 Task: In the Company brooklynmuseum.org, Add note: 'Create a task to update CRM data hygiene.'. Mark checkbox to create task to follow up ': In 2 business days '. Create task, with  description: Schedule Webinar, Add due date: In 2 Business Days; Add reminder: 1 hour before. Set Priority Medium and add note: Follow up with the client regarding their recent inquiry. Logged in from softage.4@softage.net
Action: Mouse moved to (78, 46)
Screenshot: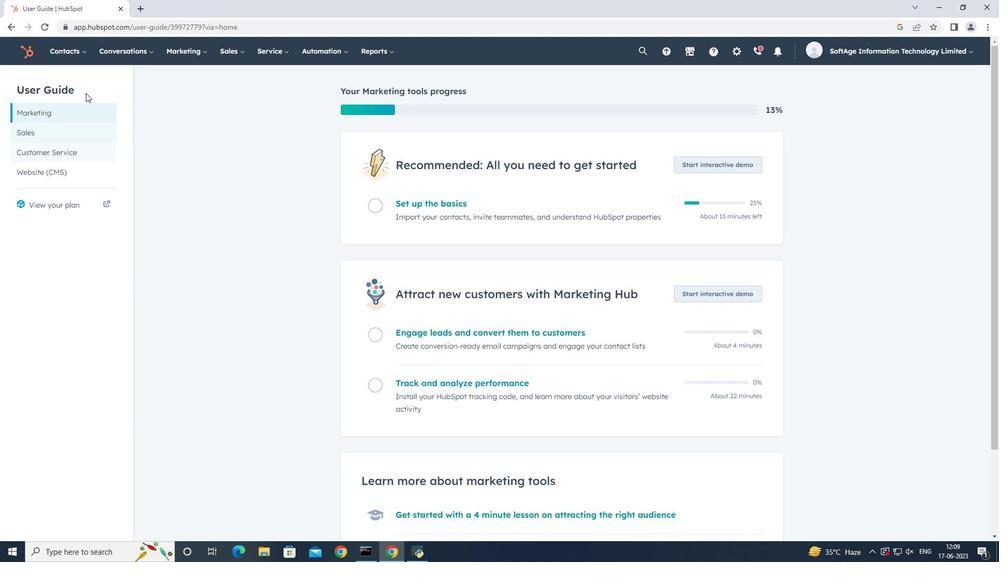 
Action: Mouse pressed left at (78, 46)
Screenshot: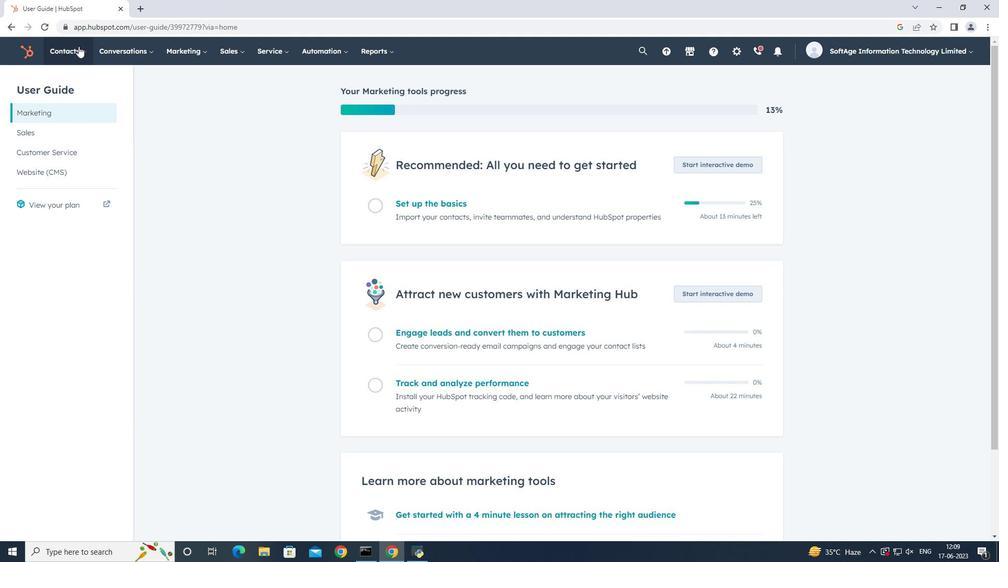 
Action: Mouse moved to (81, 105)
Screenshot: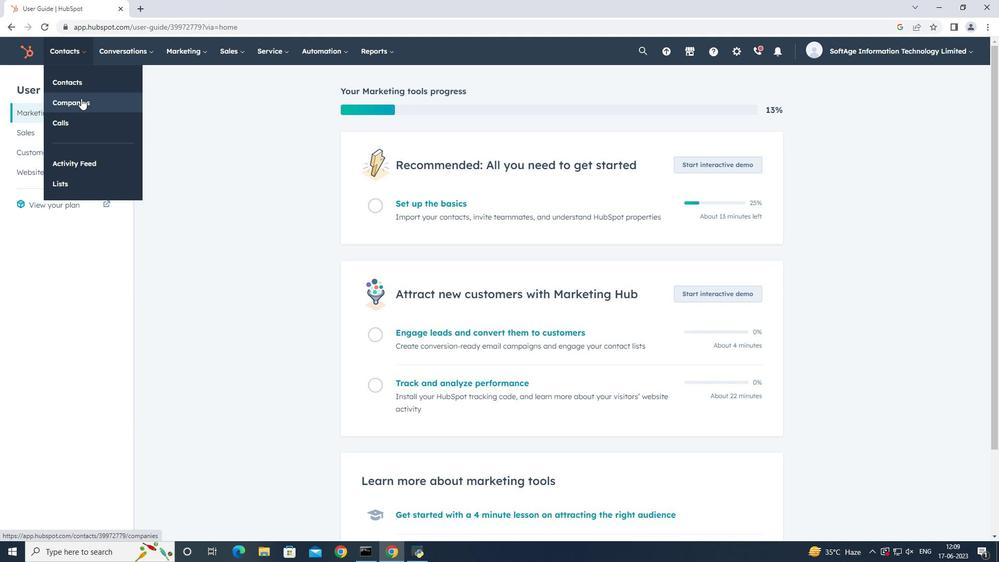 
Action: Mouse pressed left at (81, 105)
Screenshot: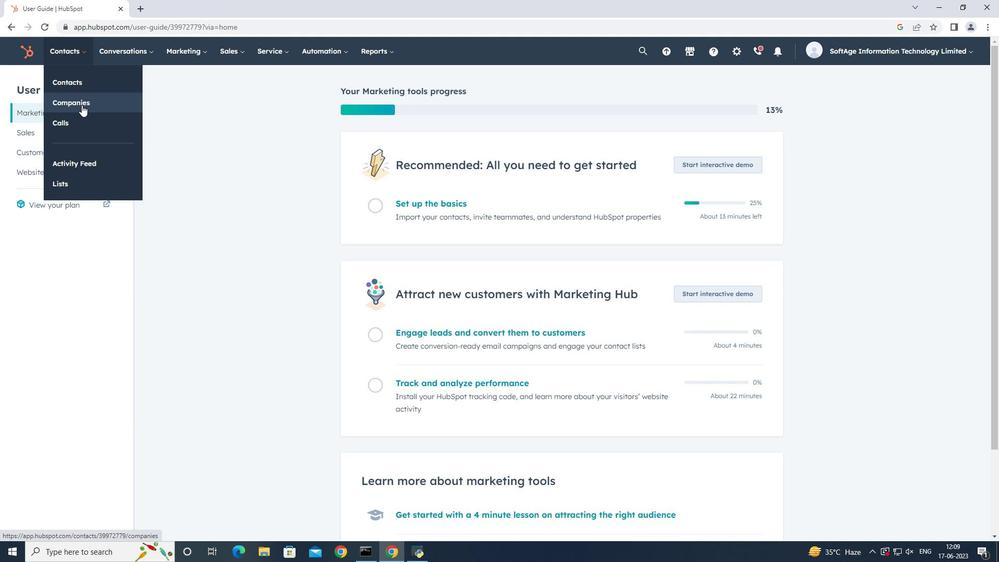
Action: Mouse moved to (100, 169)
Screenshot: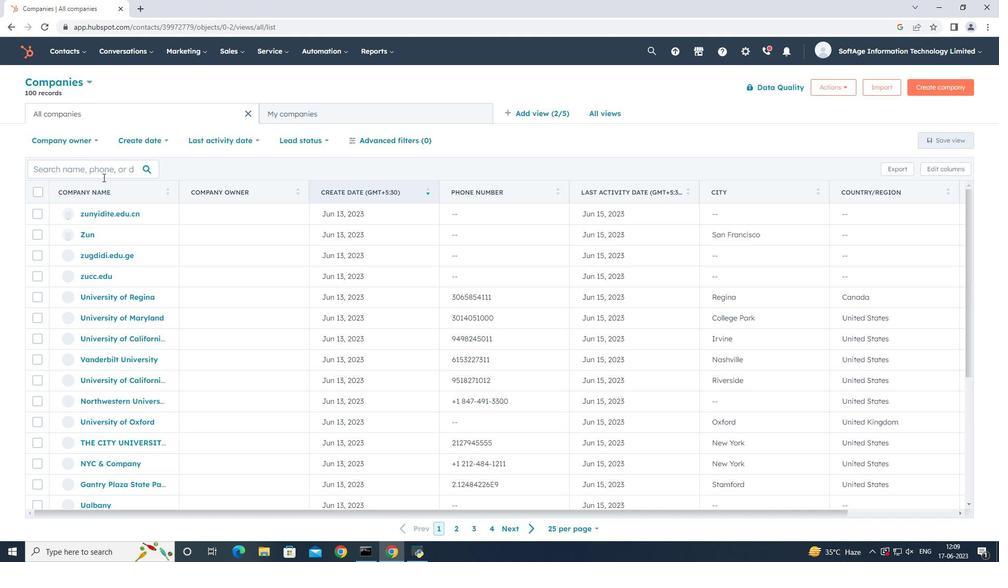 
Action: Mouse pressed left at (100, 169)
Screenshot: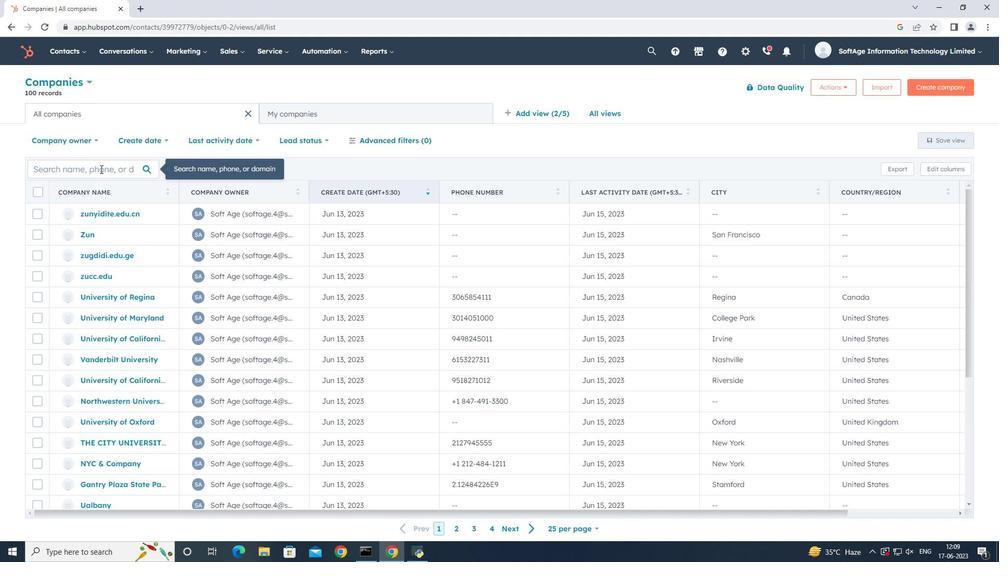 
Action: Key pressed brooklynmus
Screenshot: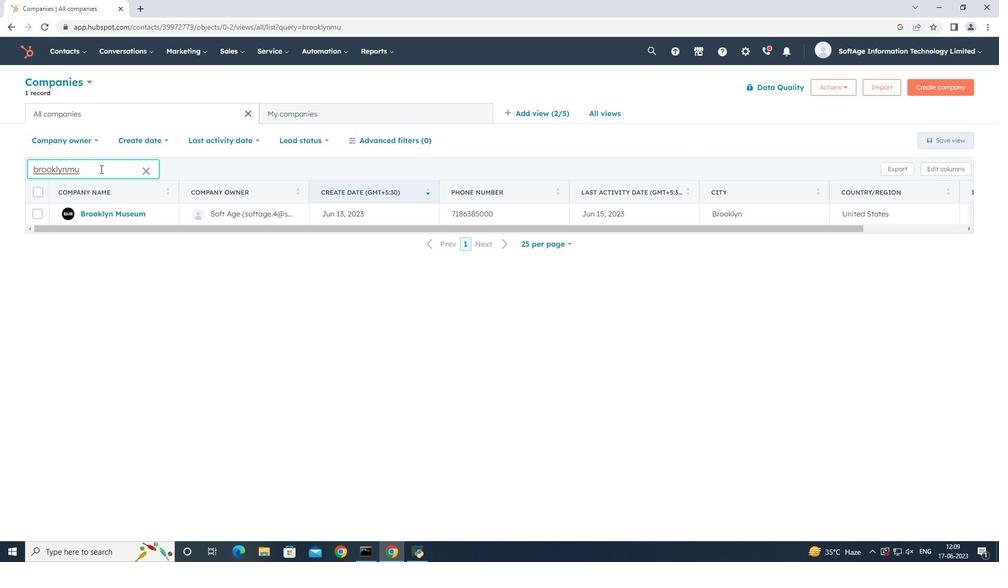 
Action: Mouse moved to (105, 217)
Screenshot: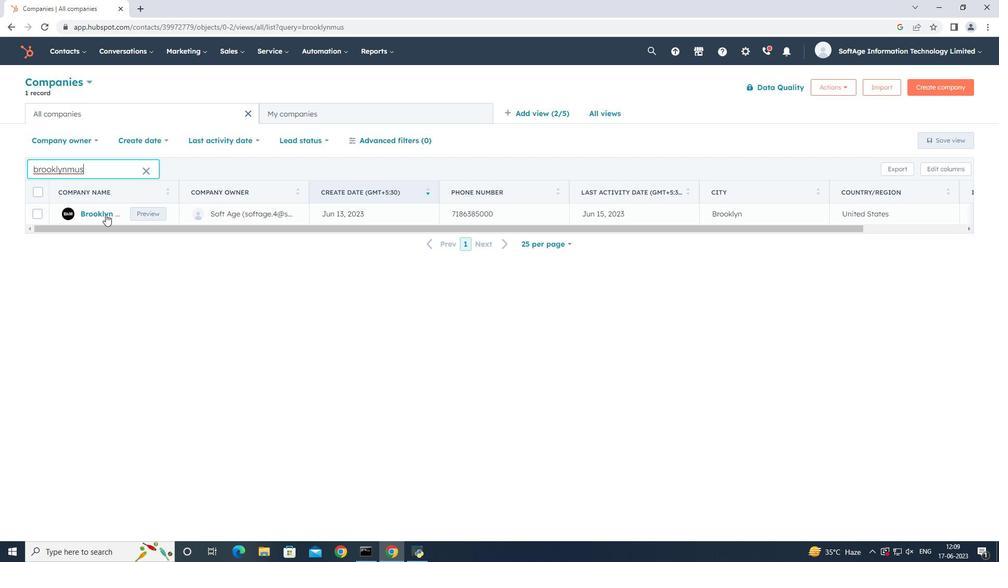
Action: Mouse pressed left at (105, 217)
Screenshot: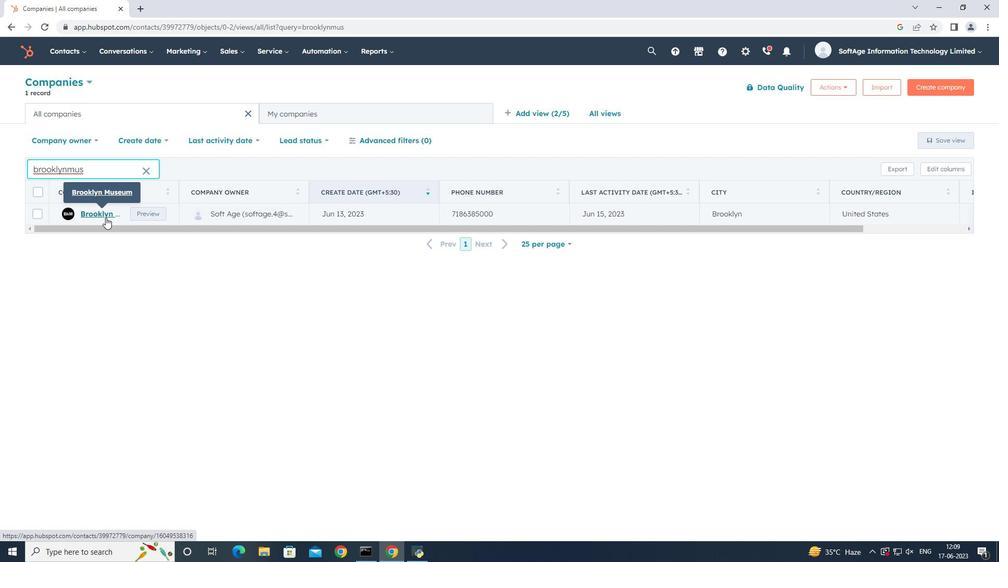 
Action: Mouse moved to (30, 170)
Screenshot: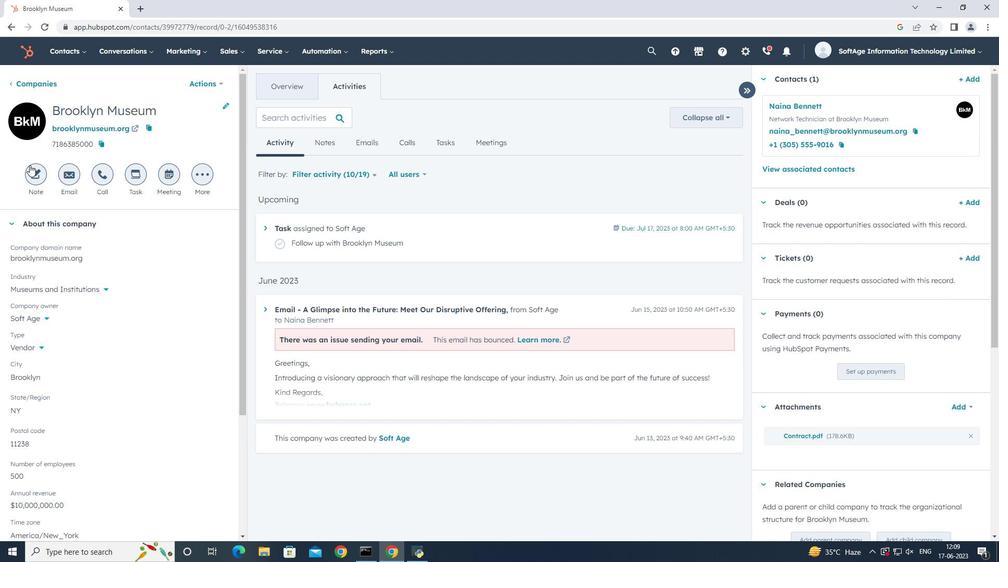 
Action: Mouse pressed left at (30, 170)
Screenshot: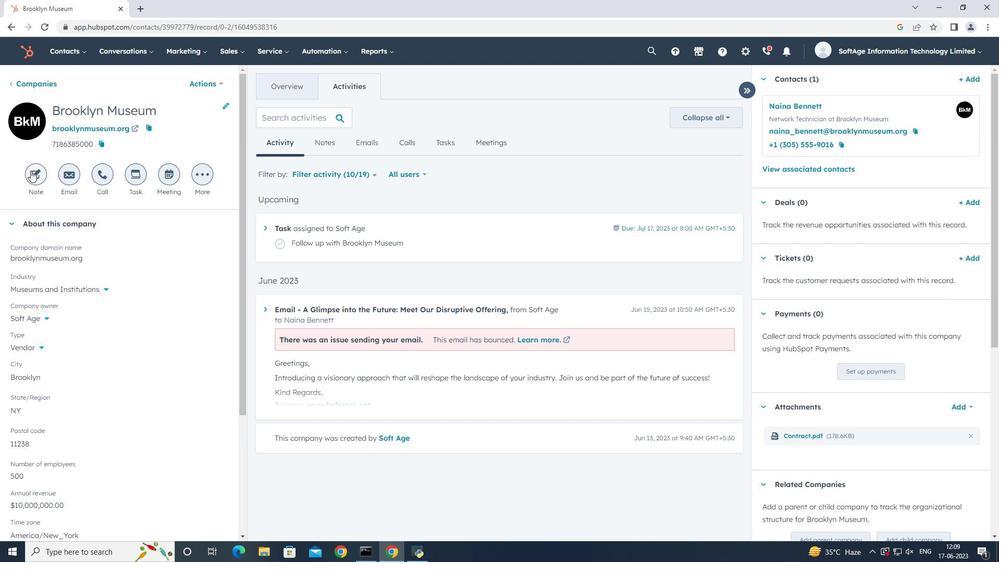 
Action: Mouse moved to (549, 272)
Screenshot: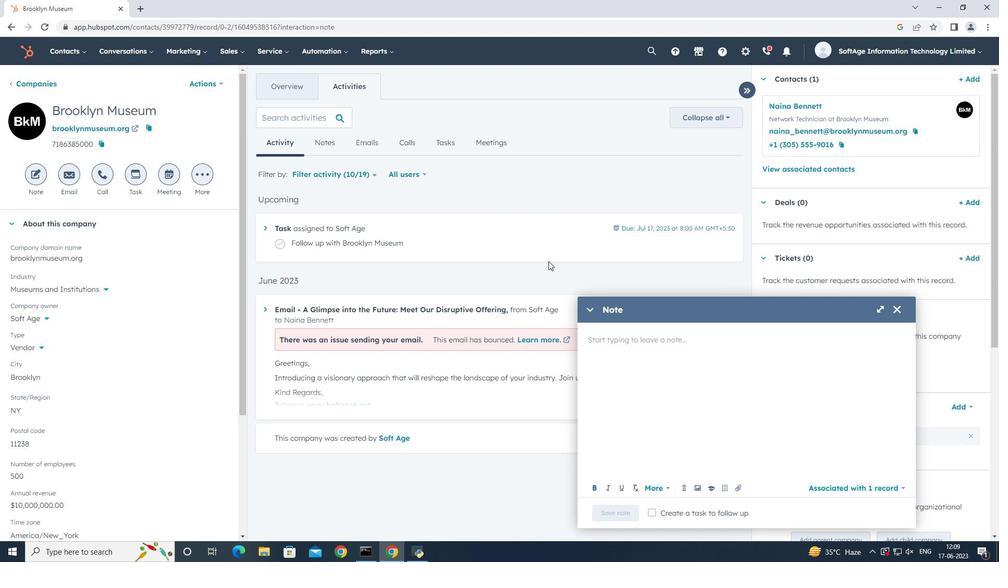 
Action: Key pressed <Key.shift>Create<Key.space>a<Key.space>task<Key.space>to<Key.space>update<Key.space><Key.shift>CRM<Key.space>data<Key.space>hygiene.
Screenshot: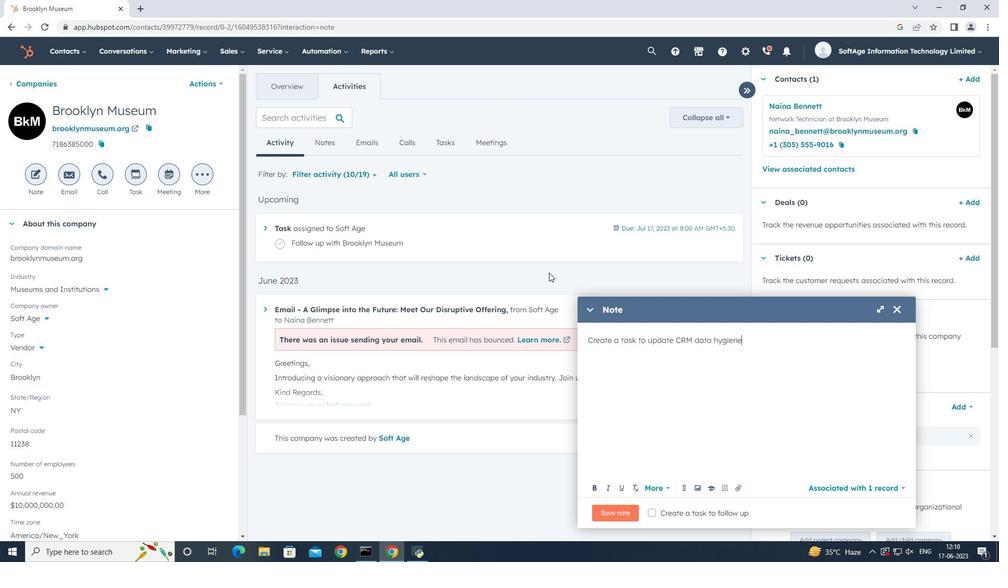 
Action: Mouse moved to (689, 512)
Screenshot: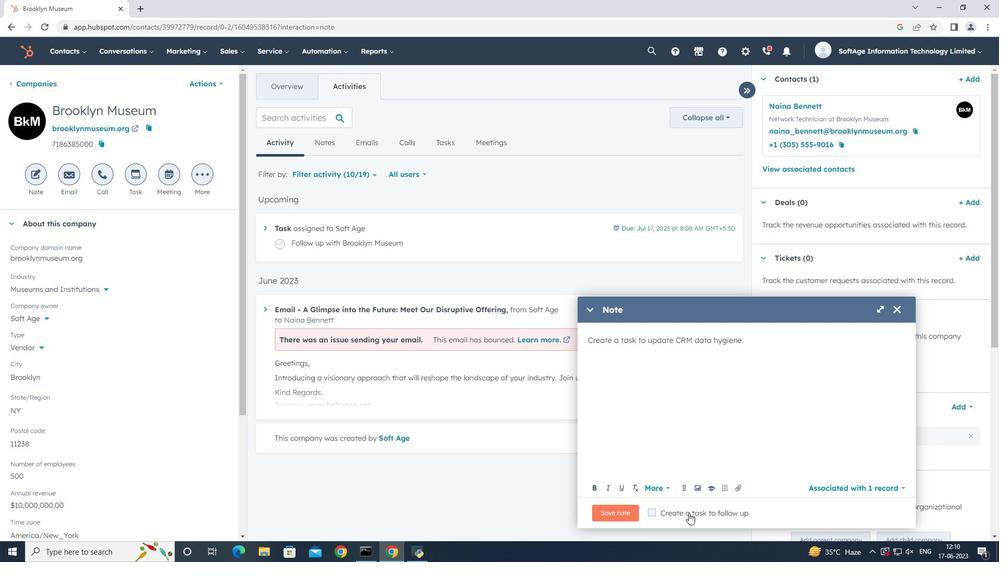 
Action: Mouse pressed left at (689, 512)
Screenshot: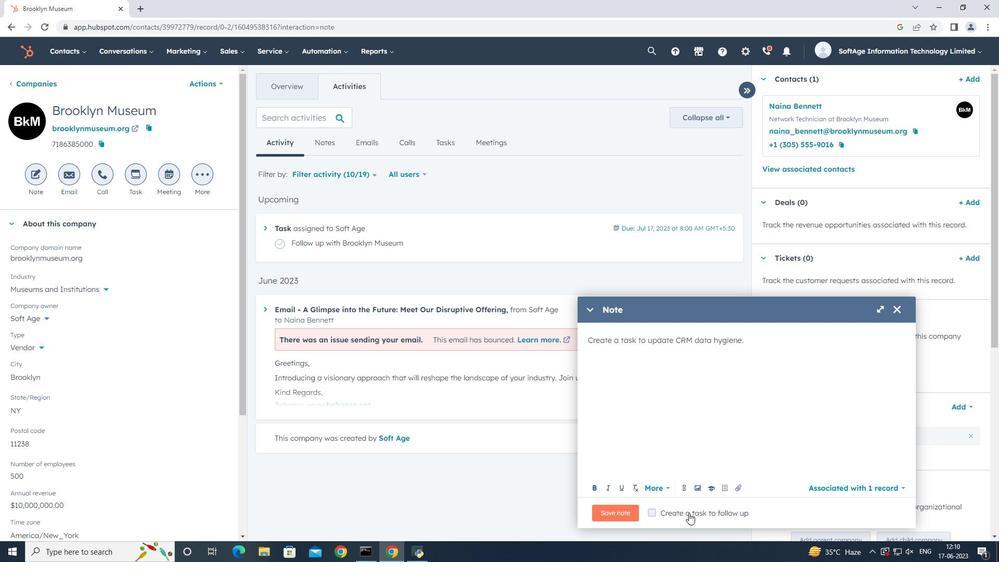 
Action: Mouse moved to (771, 514)
Screenshot: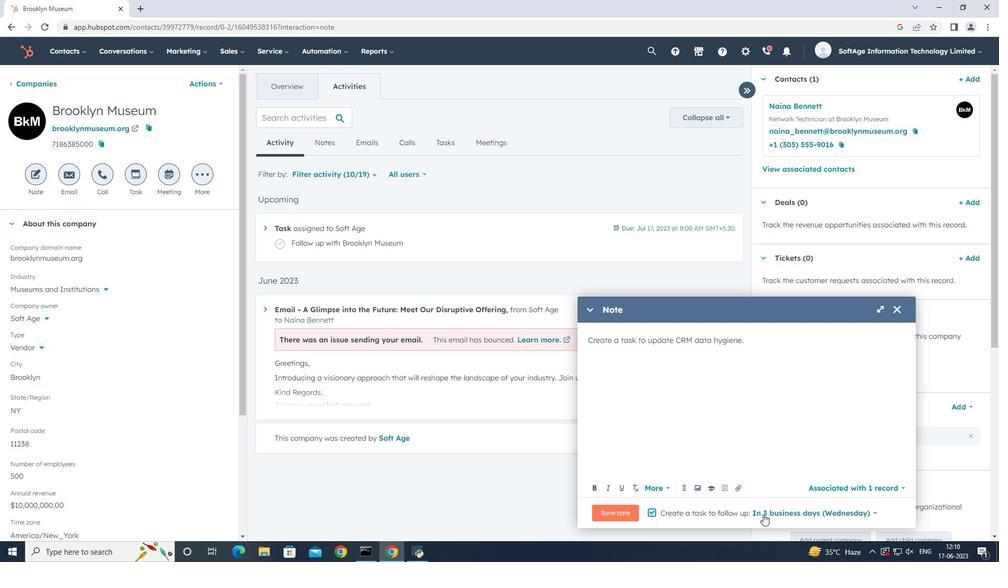 
Action: Mouse pressed left at (771, 514)
Screenshot: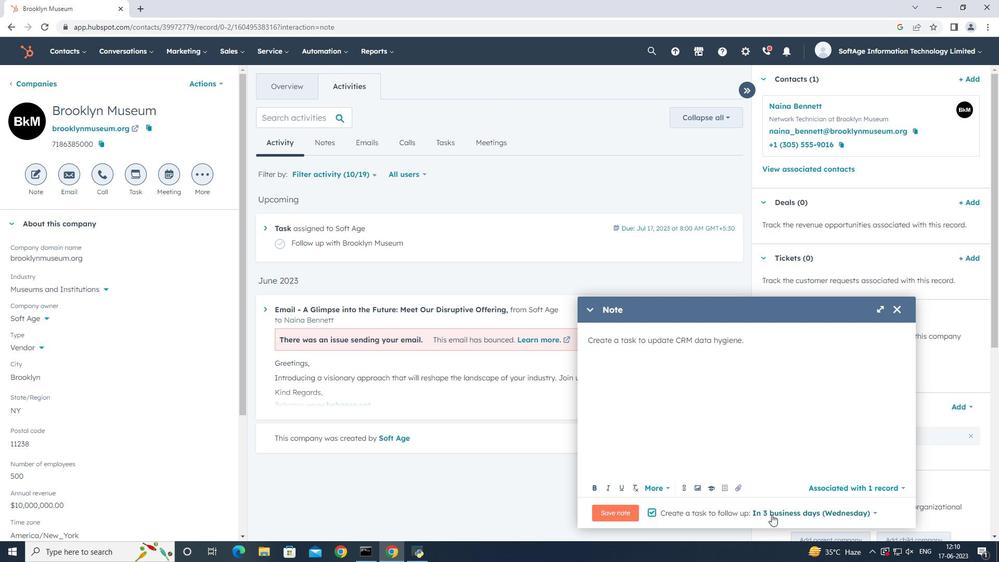 
Action: Mouse moved to (794, 395)
Screenshot: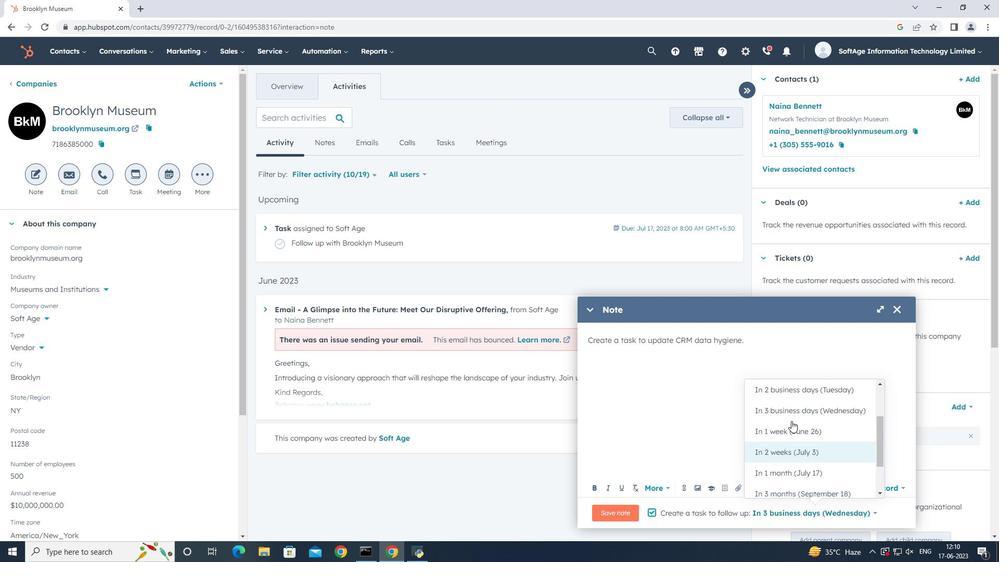 
Action: Mouse pressed left at (794, 395)
Screenshot: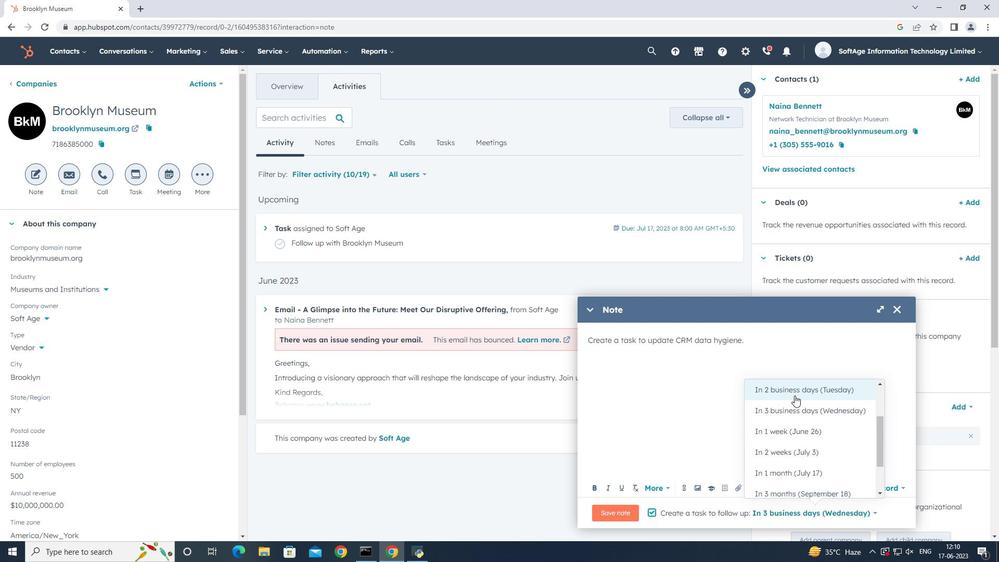 
Action: Mouse moved to (612, 511)
Screenshot: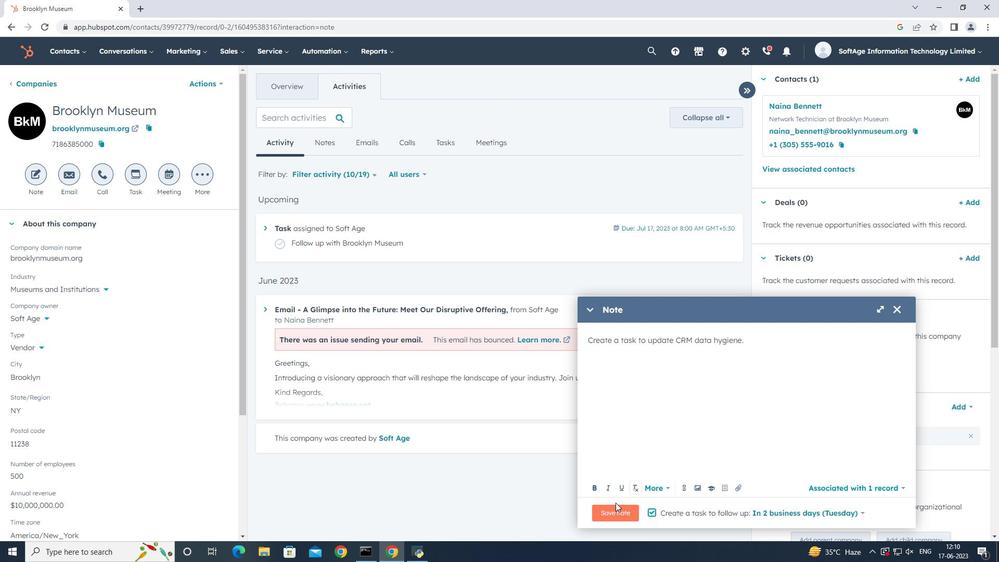 
Action: Mouse pressed left at (612, 511)
Screenshot: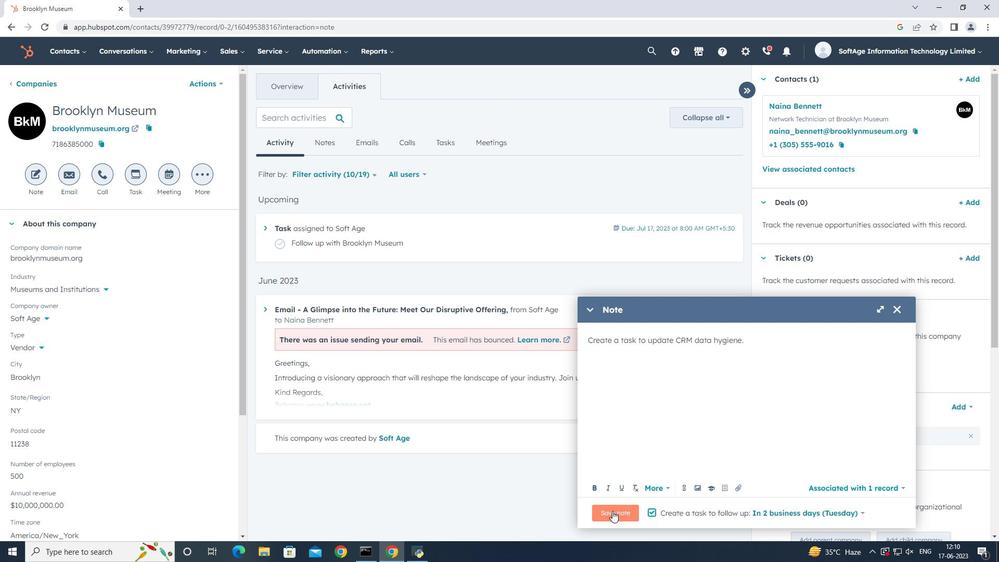 
Action: Mouse moved to (131, 173)
Screenshot: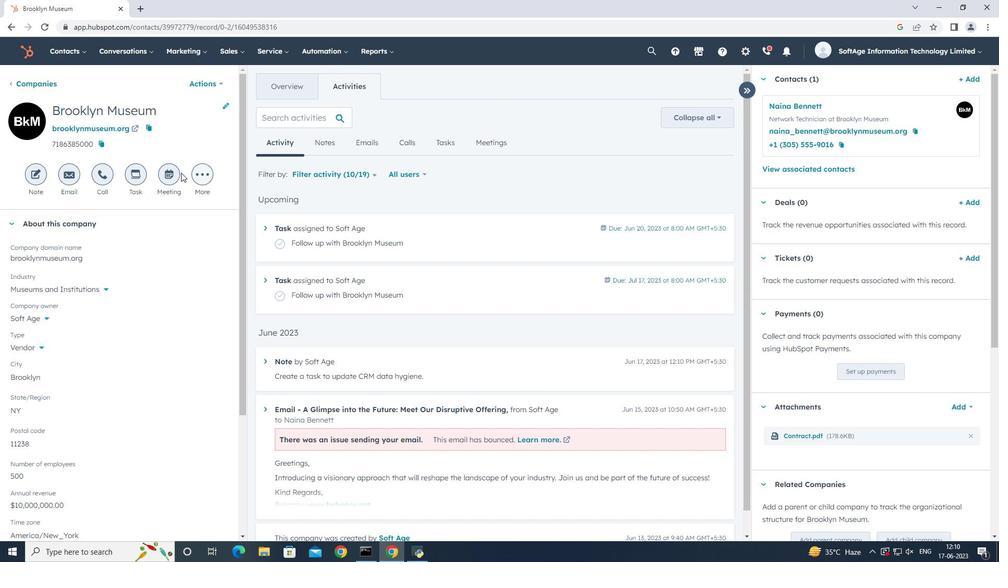 
Action: Mouse pressed left at (131, 173)
Screenshot: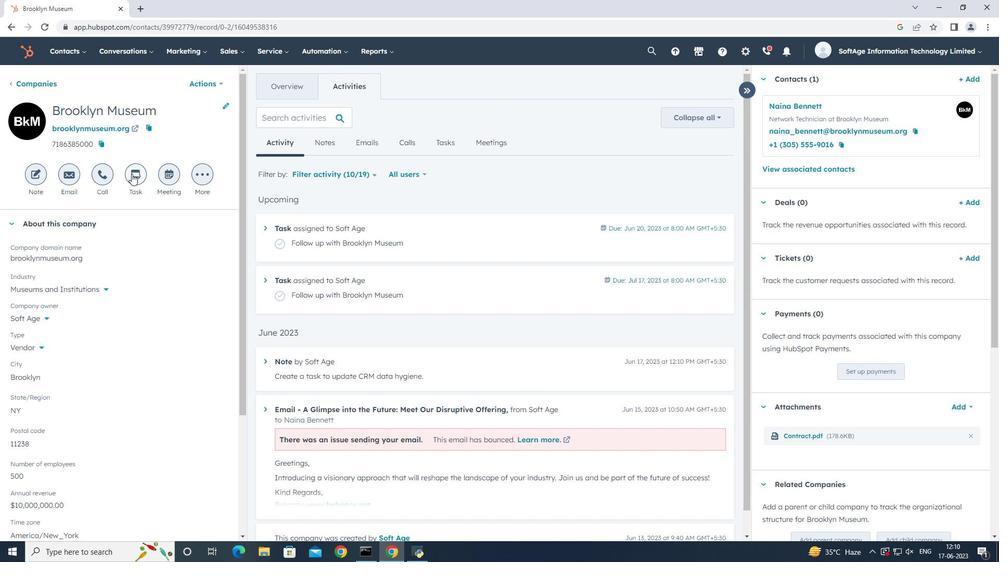 
Action: Mouse moved to (493, 308)
Screenshot: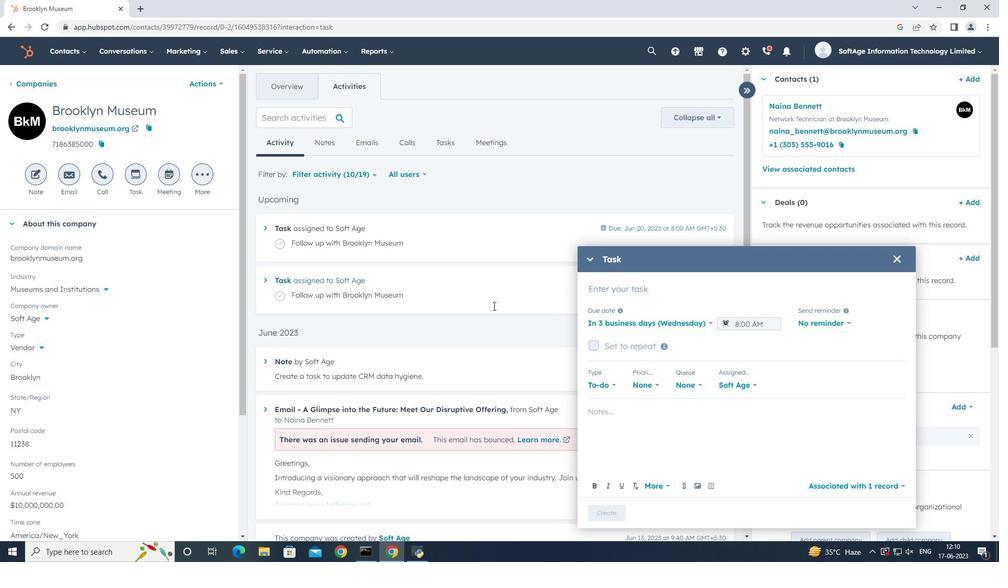 
Action: Key pressed <Key.shift>Schedule<Key.space><Key.shift>Webinar,
Screenshot: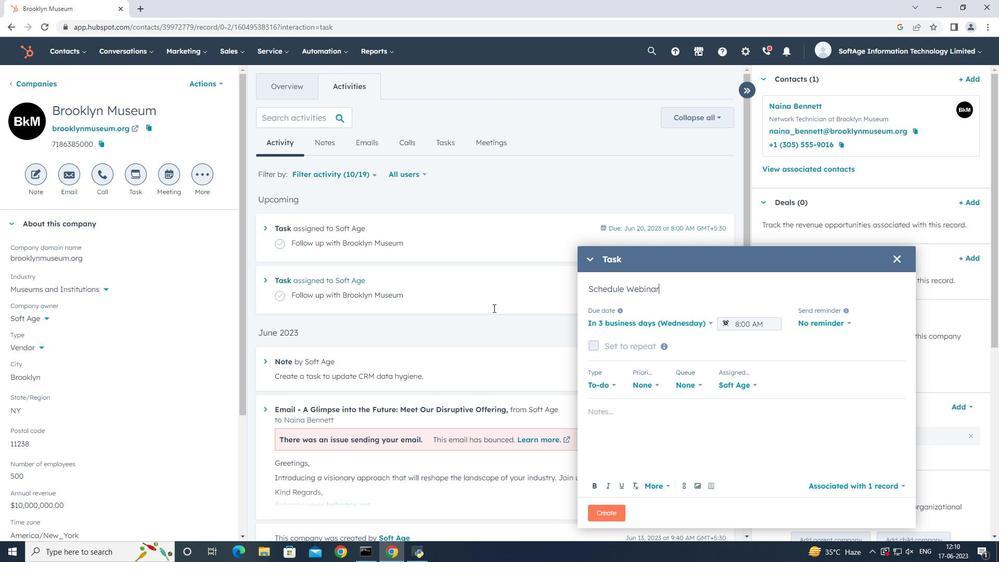 
Action: Mouse moved to (662, 327)
Screenshot: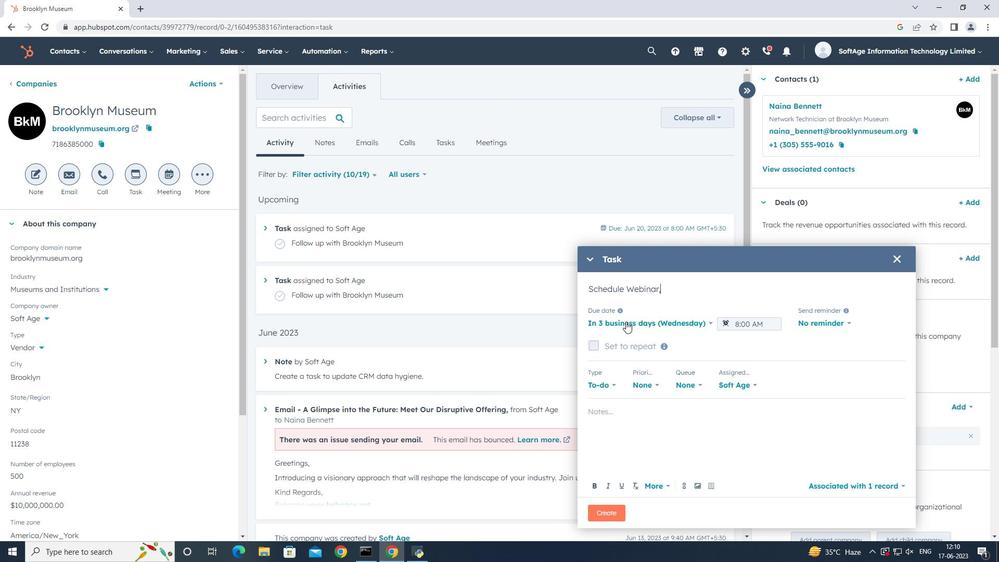 
Action: Mouse pressed left at (662, 327)
Screenshot: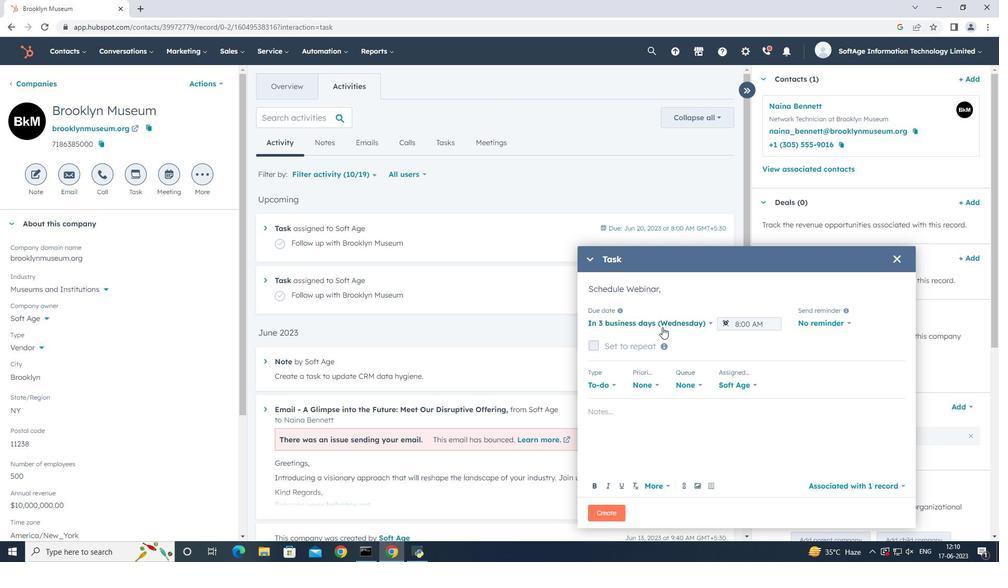 
Action: Mouse moved to (668, 345)
Screenshot: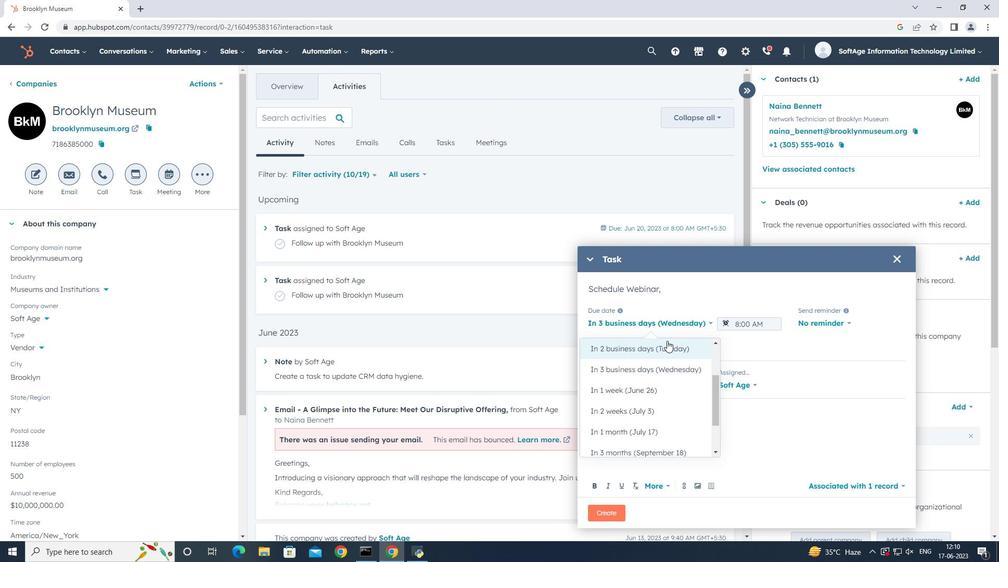 
Action: Mouse pressed left at (668, 345)
Screenshot: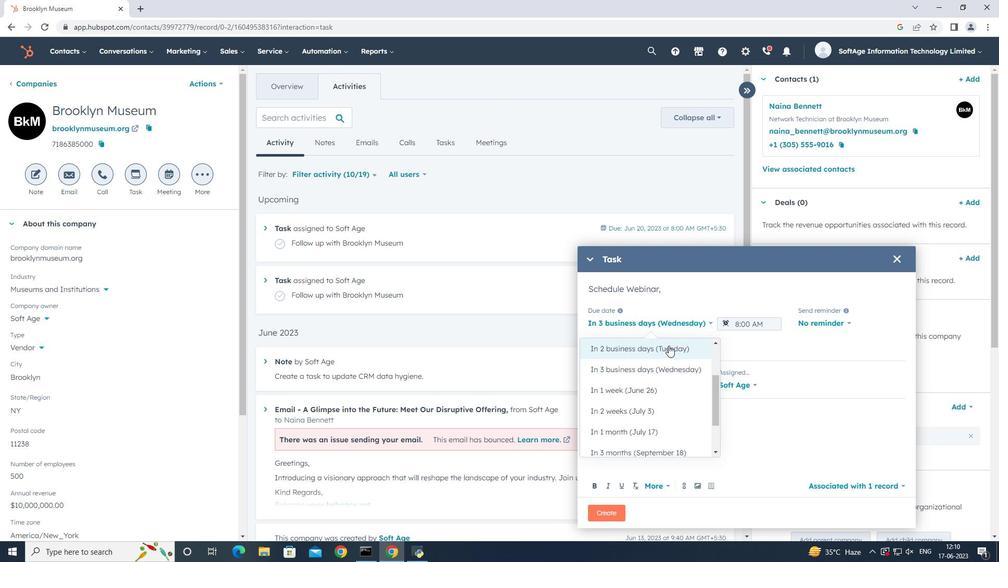 
Action: Mouse moved to (800, 325)
Screenshot: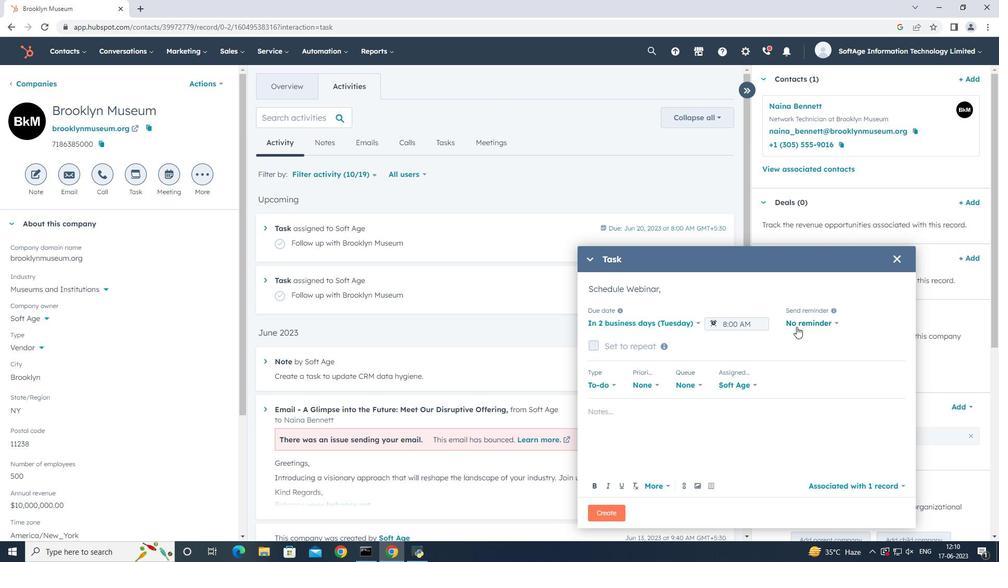 
Action: Mouse pressed left at (800, 325)
Screenshot: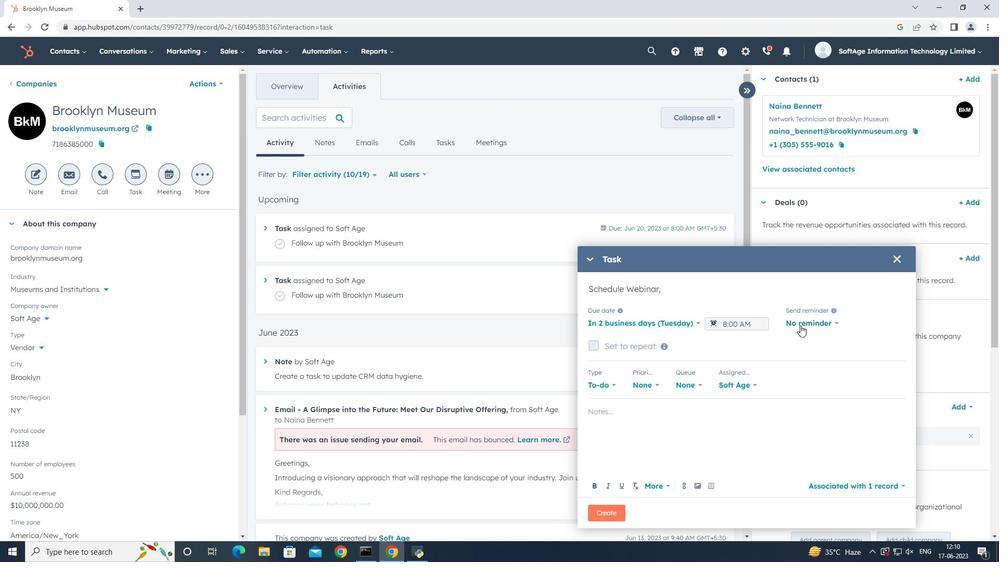 
Action: Mouse moved to (815, 409)
Screenshot: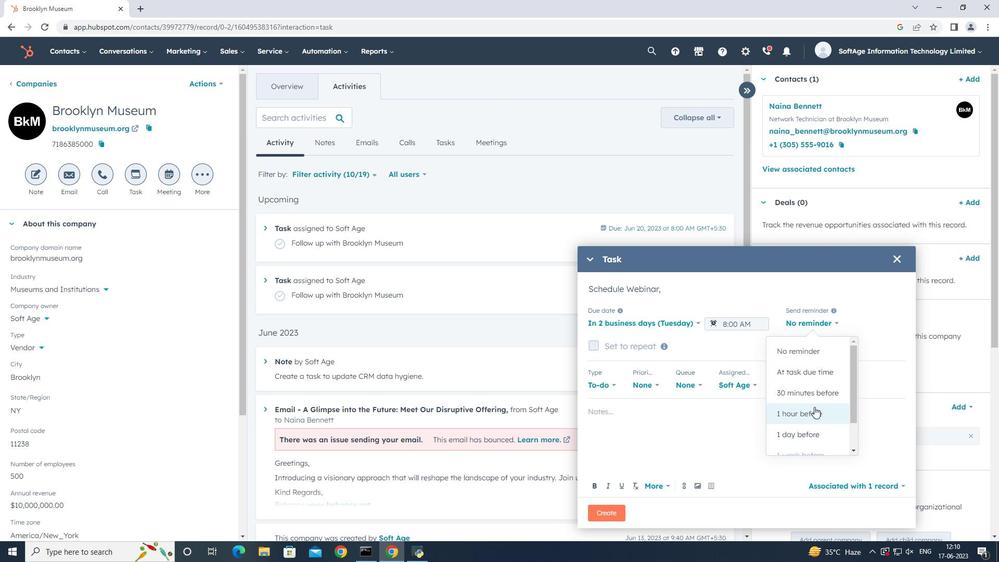 
Action: Mouse pressed left at (815, 409)
Screenshot: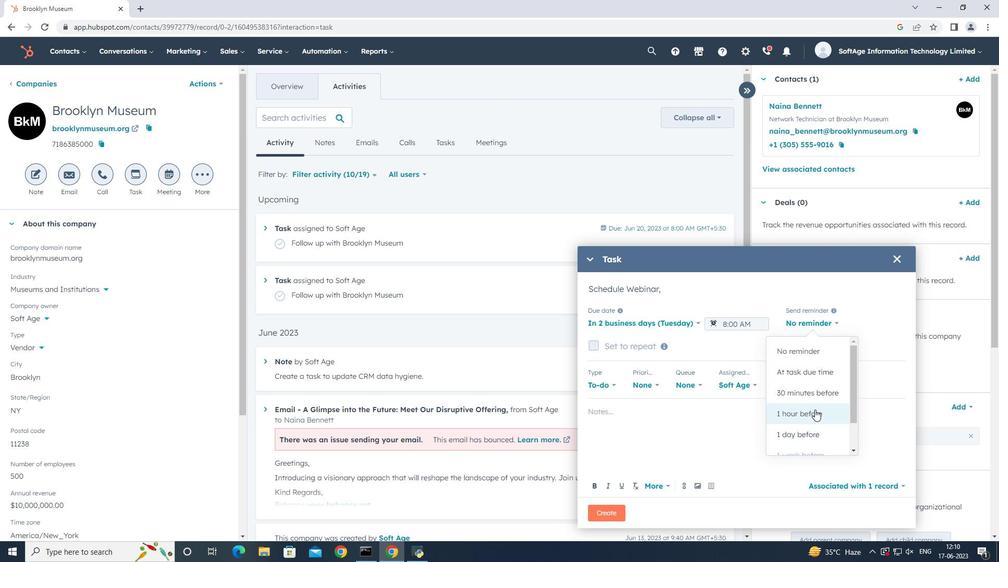
Action: Mouse moved to (650, 386)
Screenshot: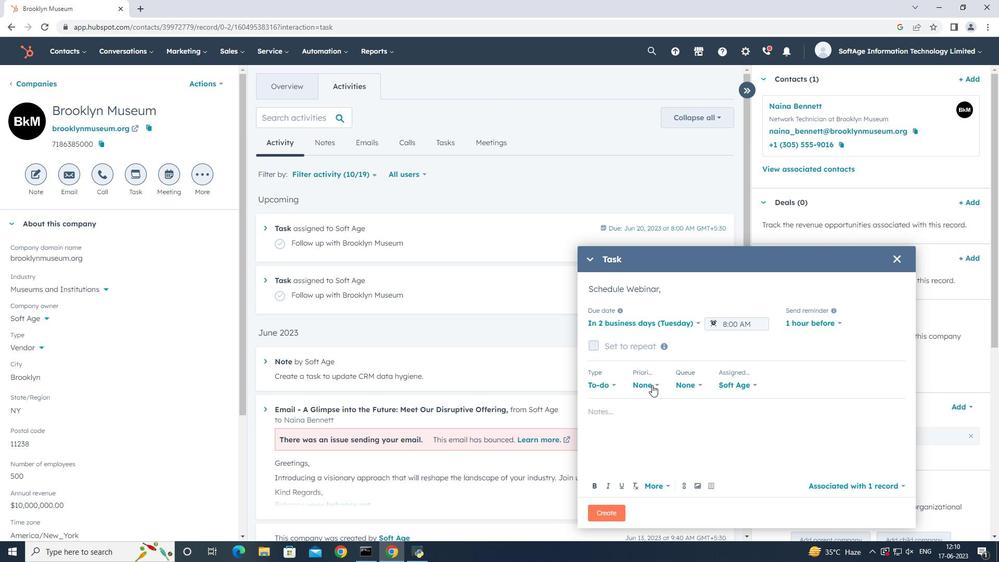 
Action: Mouse pressed left at (650, 386)
Screenshot: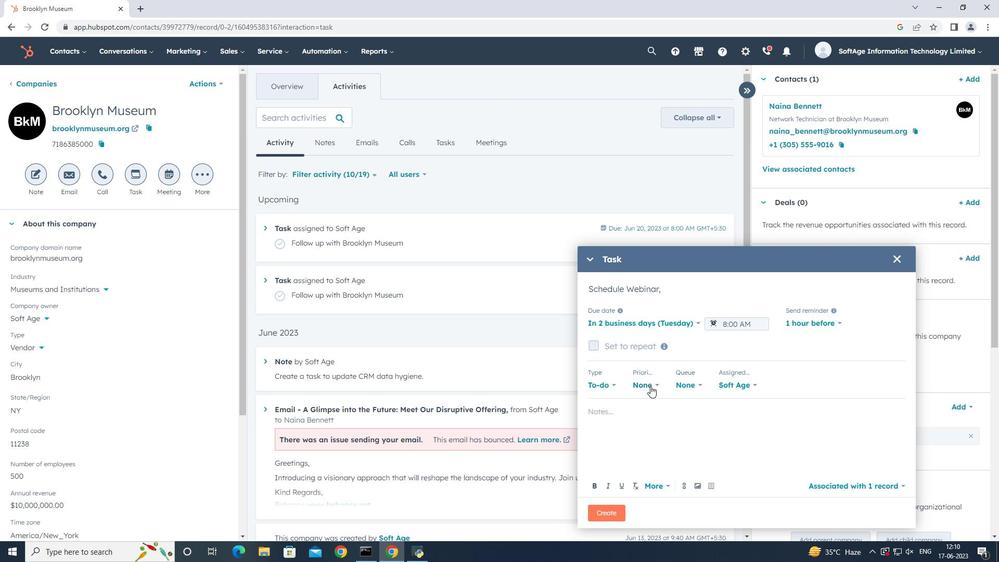 
Action: Mouse moved to (638, 453)
Screenshot: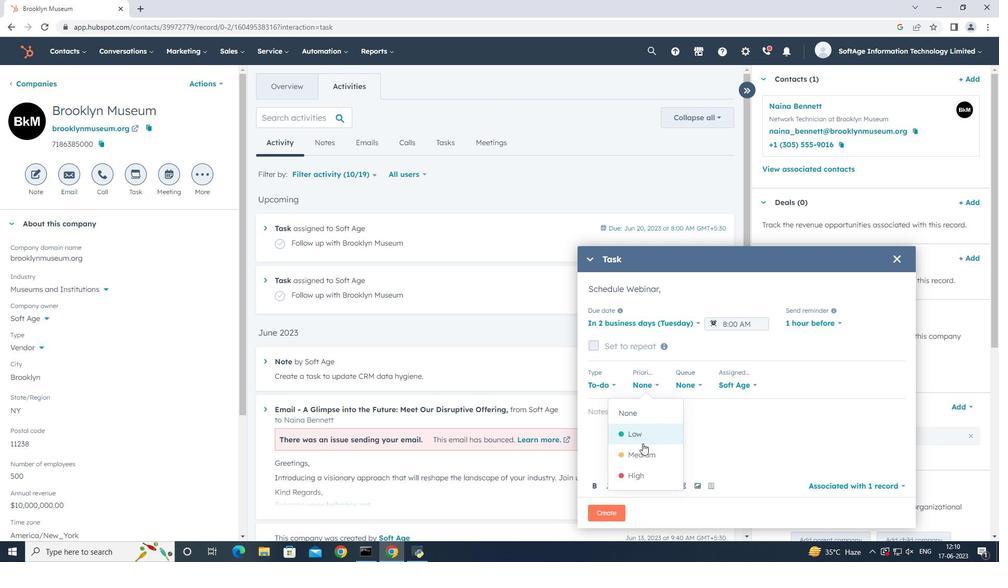 
Action: Mouse pressed left at (638, 453)
Screenshot: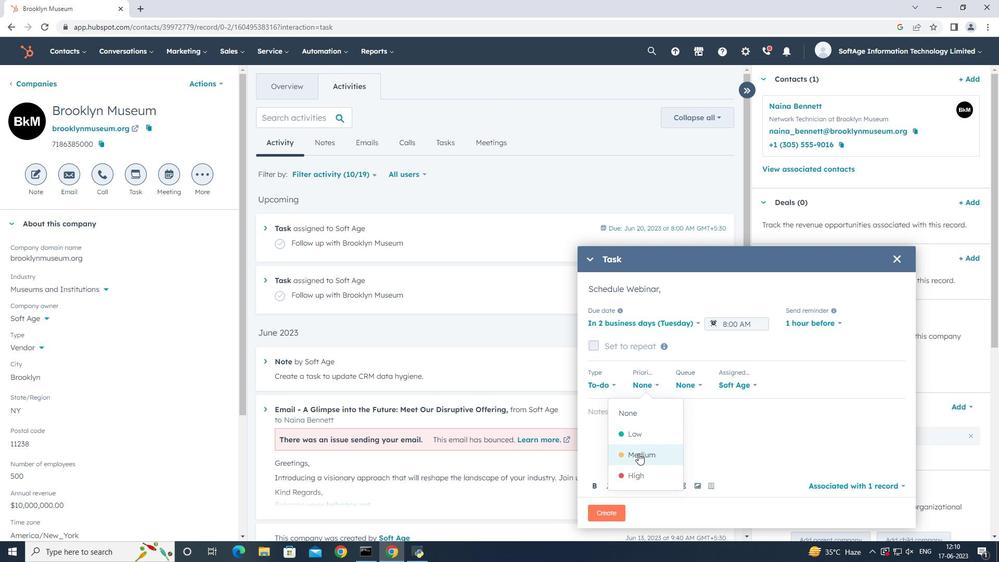 
Action: Mouse moved to (672, 433)
Screenshot: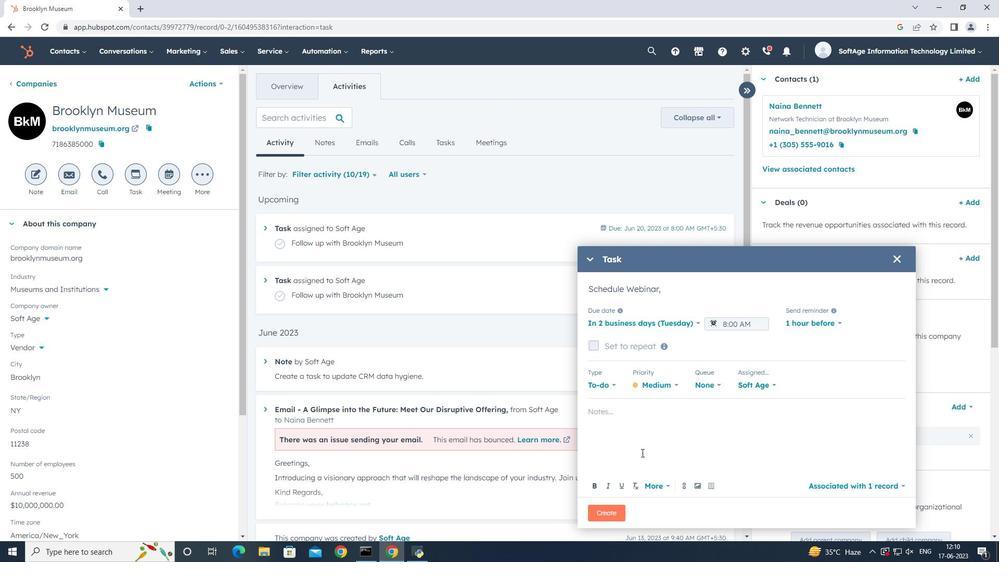 
Action: Mouse pressed left at (672, 433)
Screenshot: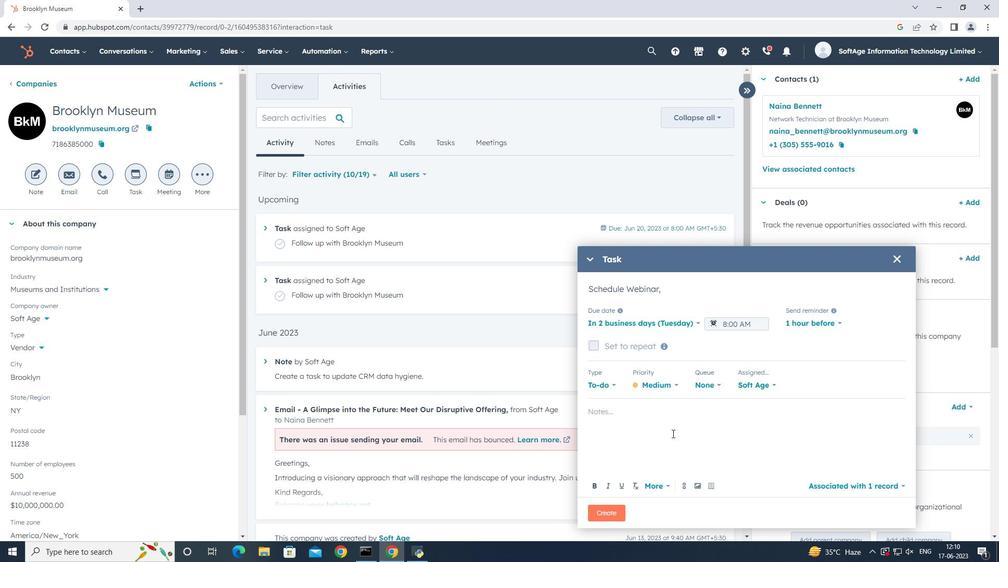 
Action: Mouse moved to (672, 422)
Screenshot: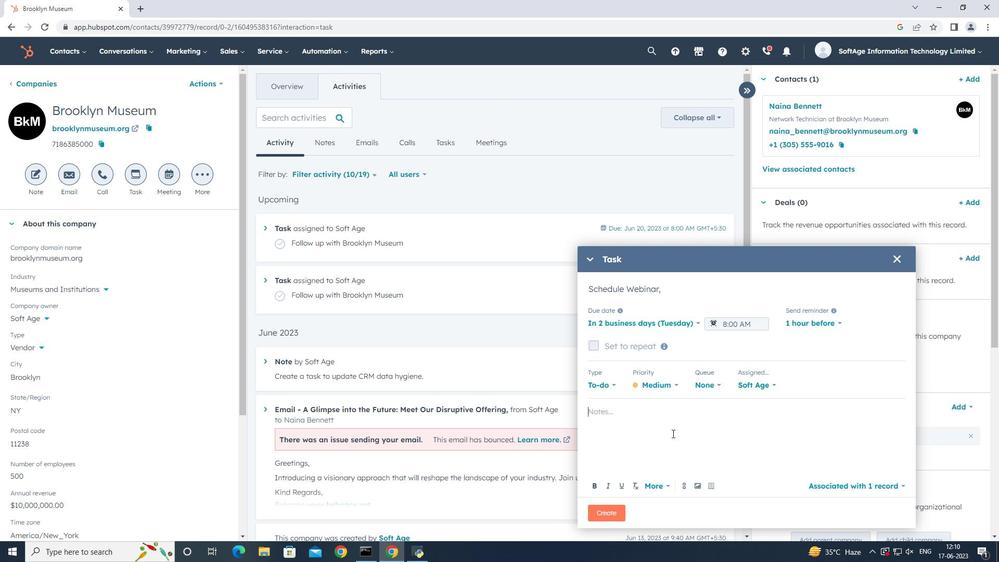 
Action: Key pressed <Key.shift>Follow<Key.space>up<Key.space>with<Key.space>the<Key.space>client<Key.space>regarding<Key.space>their<Key.space>recent<Key.space>inquiry.
Screenshot: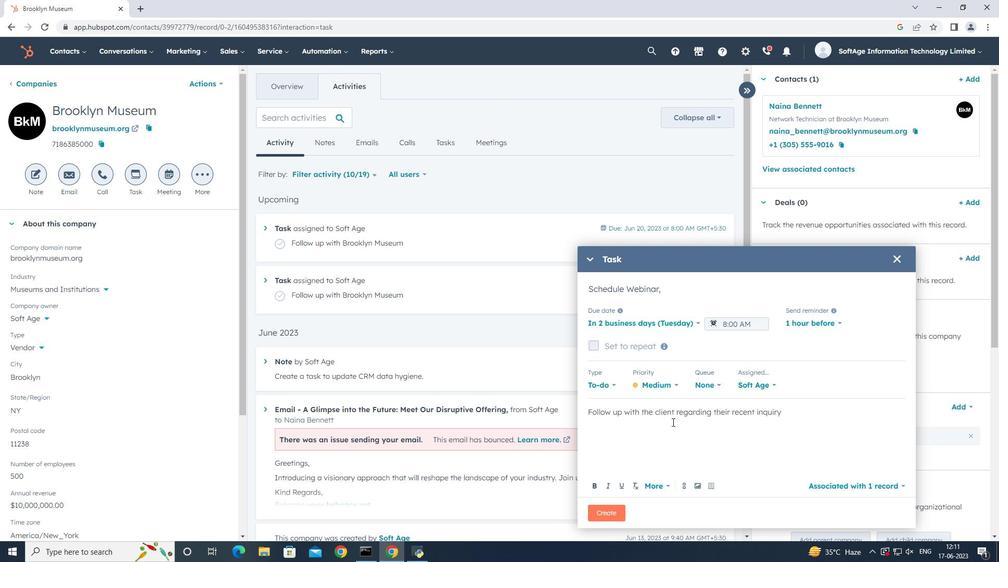 
Action: Mouse moved to (606, 515)
Screenshot: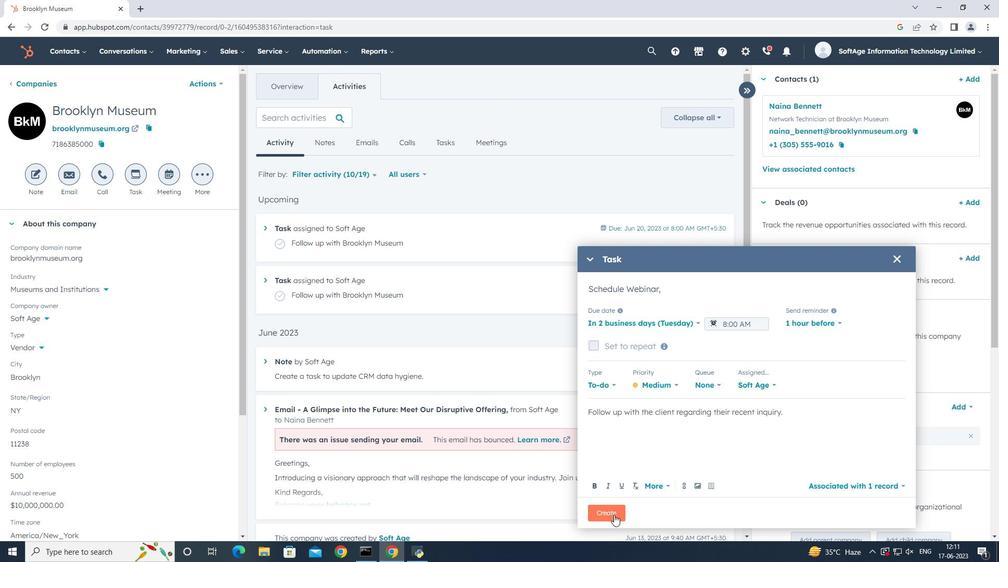 
Action: Mouse pressed left at (606, 515)
Screenshot: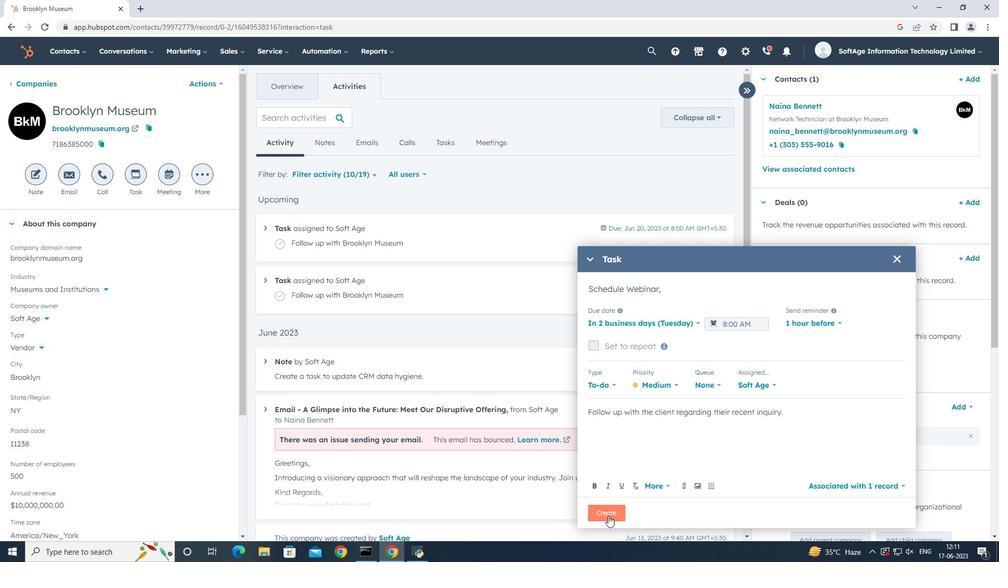 
Action: Mouse moved to (378, 334)
Screenshot: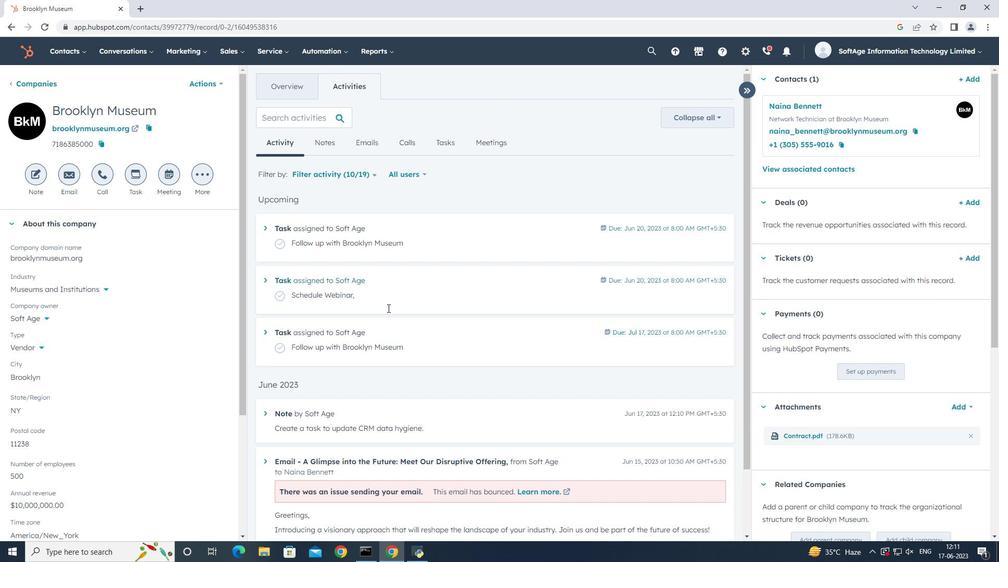 
Action: Mouse scrolled (378, 334) with delta (0, 0)
Screenshot: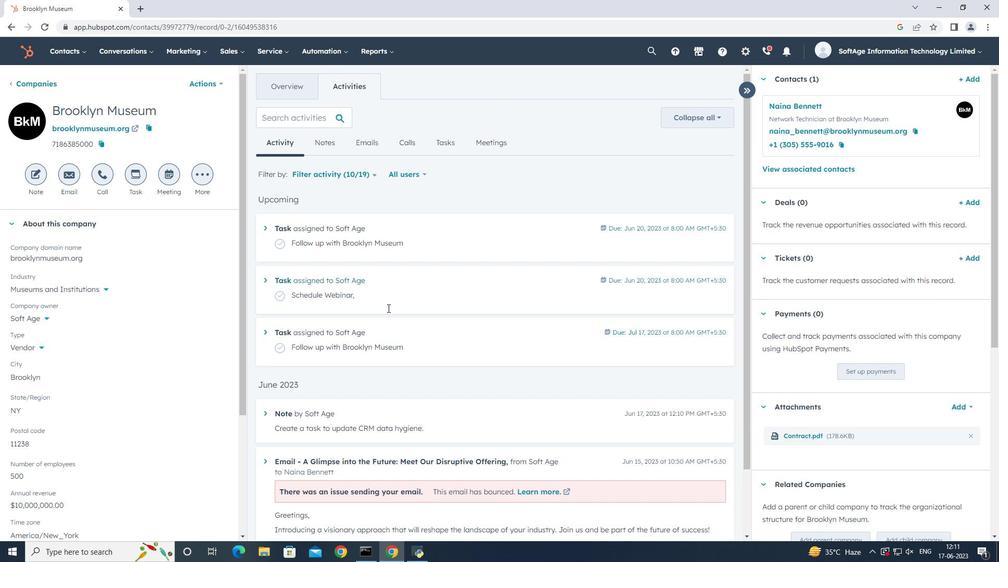 
Action: Mouse moved to (387, 343)
Screenshot: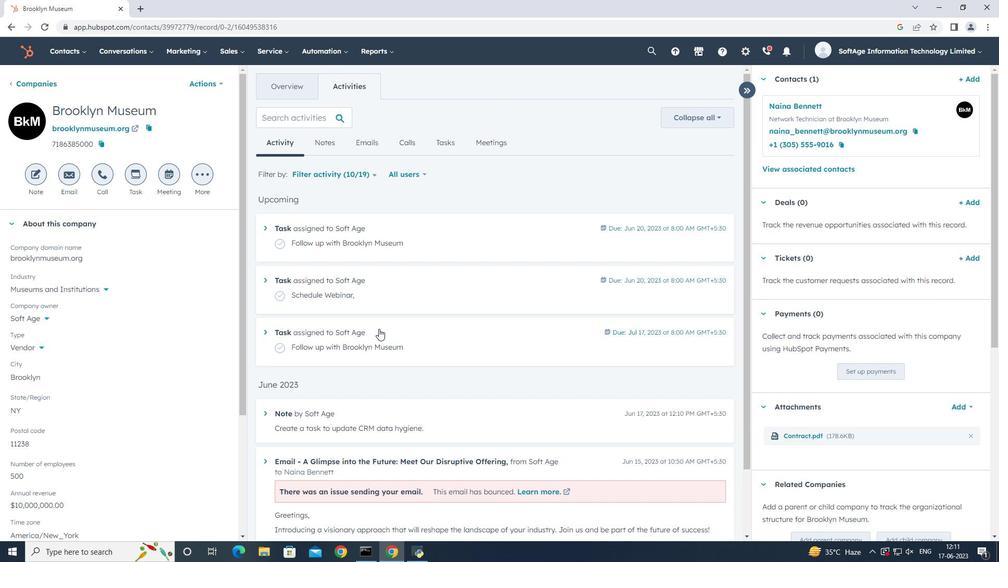 
Action: Mouse scrolled (383, 341) with delta (0, 0)
Screenshot: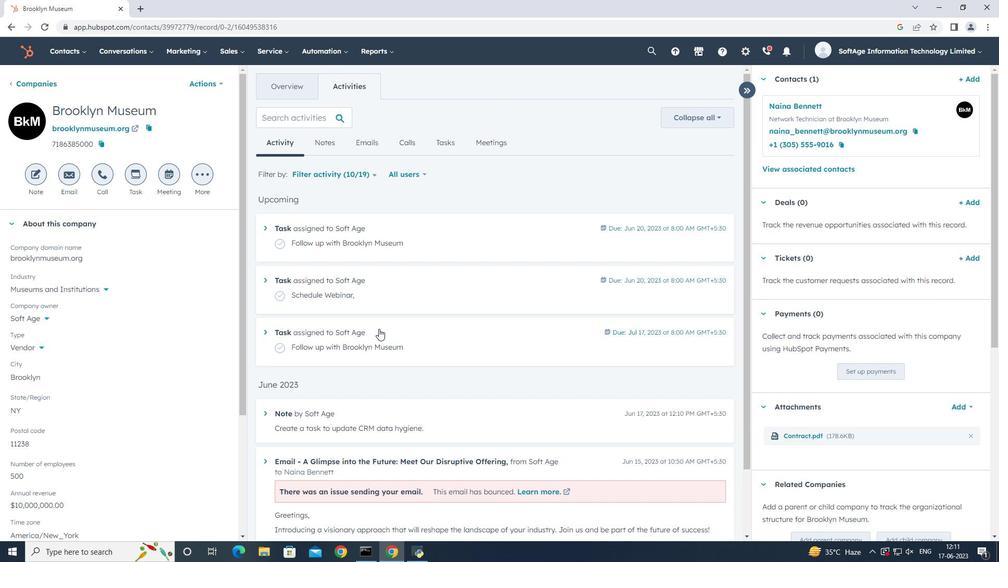 
Action: Mouse moved to (405, 345)
Screenshot: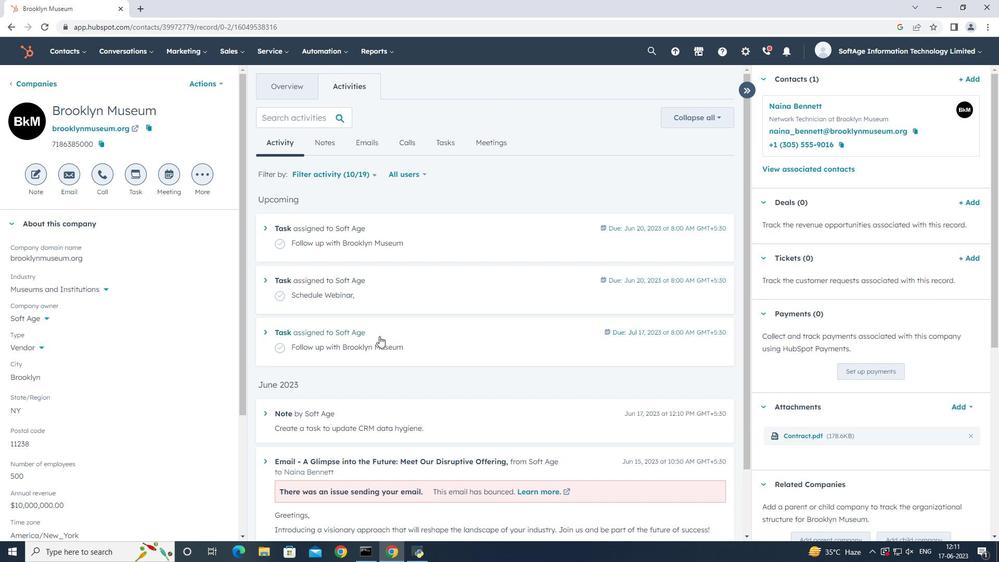
Action: Mouse scrolled (393, 345) with delta (0, 0)
Screenshot: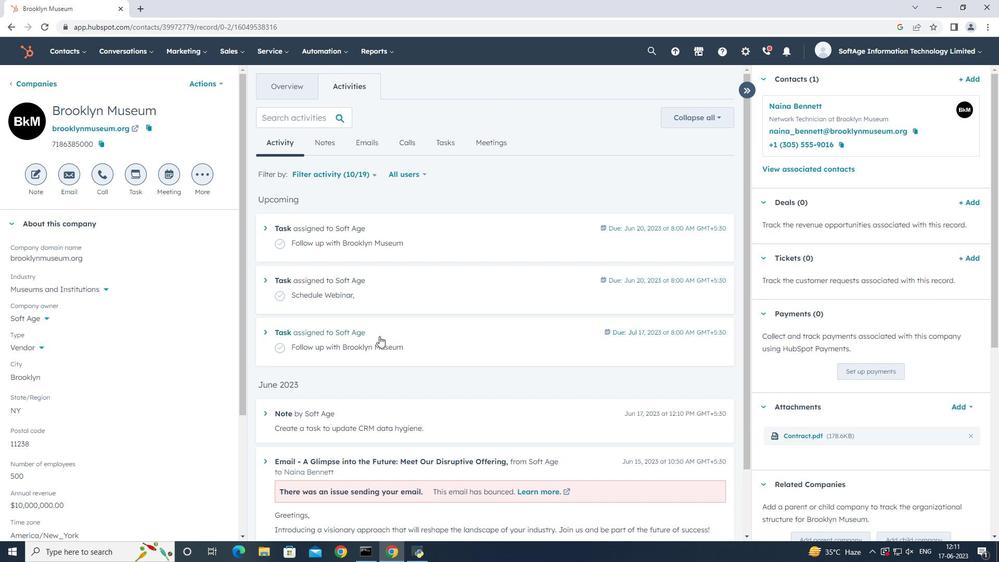 
Action: Mouse moved to (445, 345)
Screenshot: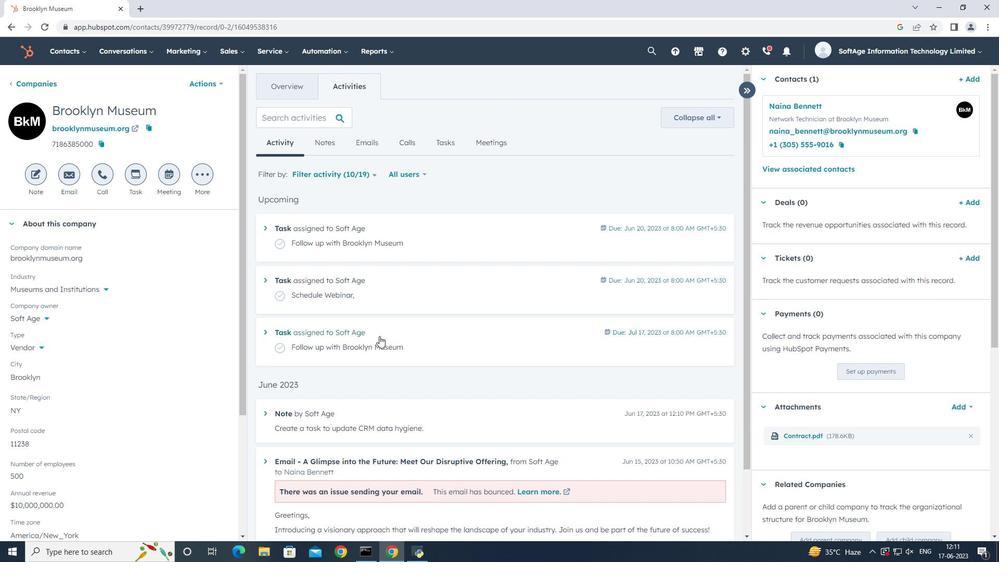 
Action: Mouse scrolled (435, 345) with delta (0, 0)
Screenshot: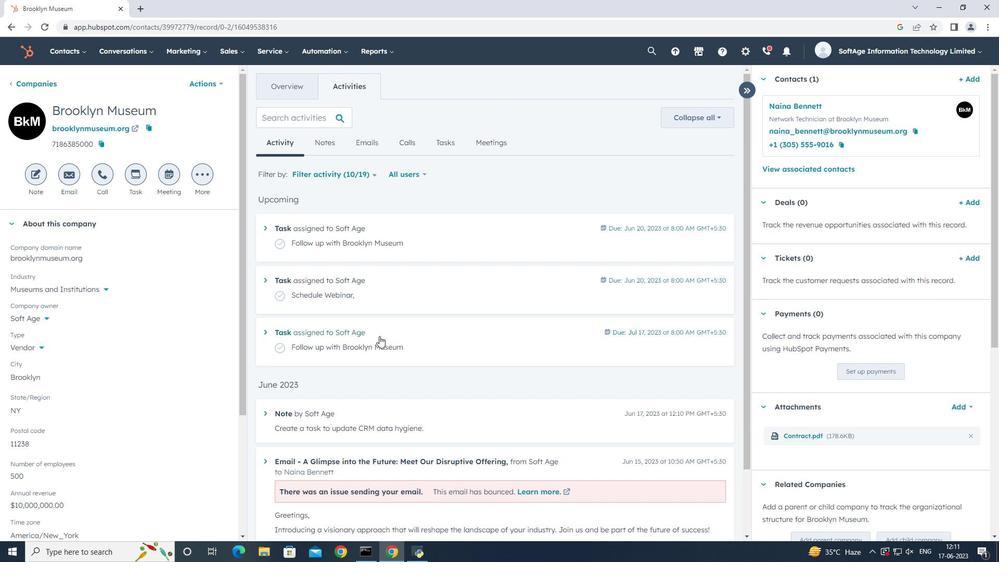 
Action: Mouse moved to (542, 335)
Screenshot: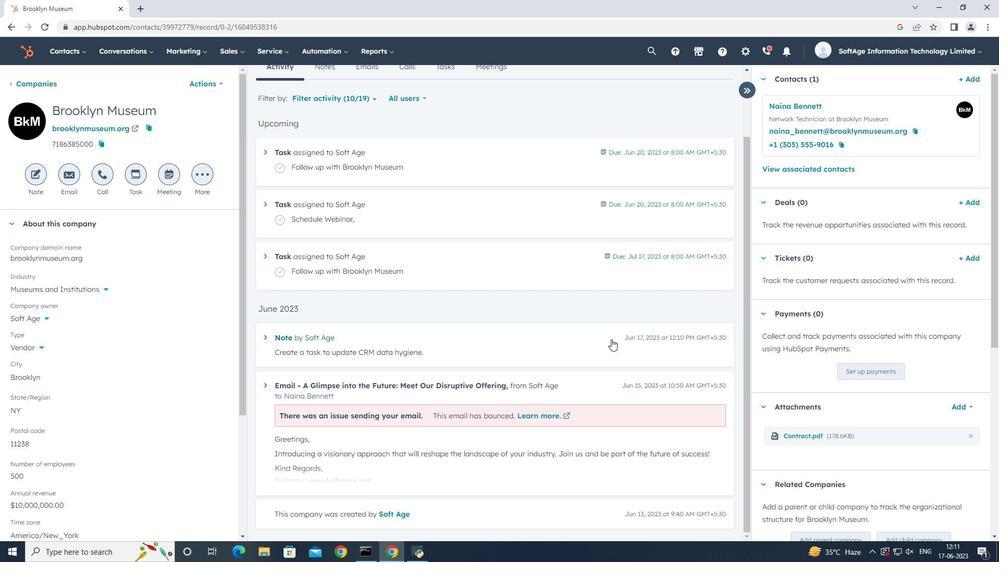 
Action: Mouse scrolled (542, 335) with delta (0, 0)
Screenshot: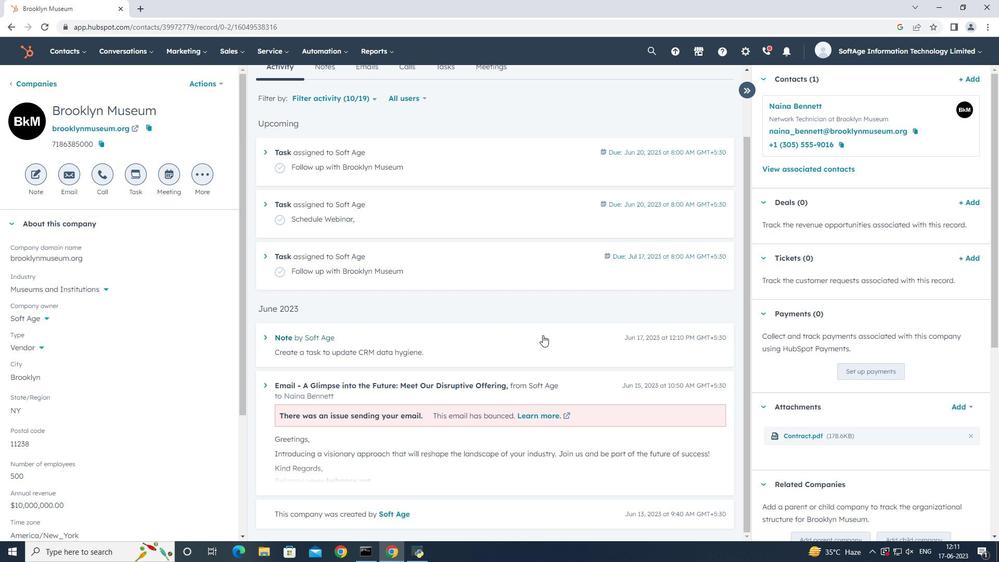 
Action: Mouse scrolled (542, 335) with delta (0, 0)
Screenshot: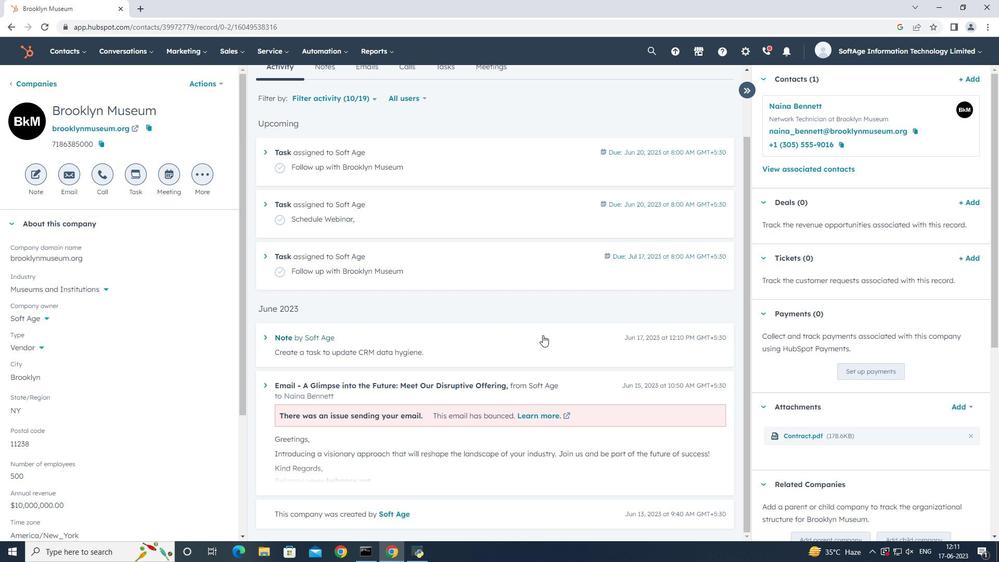 
Action: Mouse scrolled (542, 335) with delta (0, 0)
Screenshot: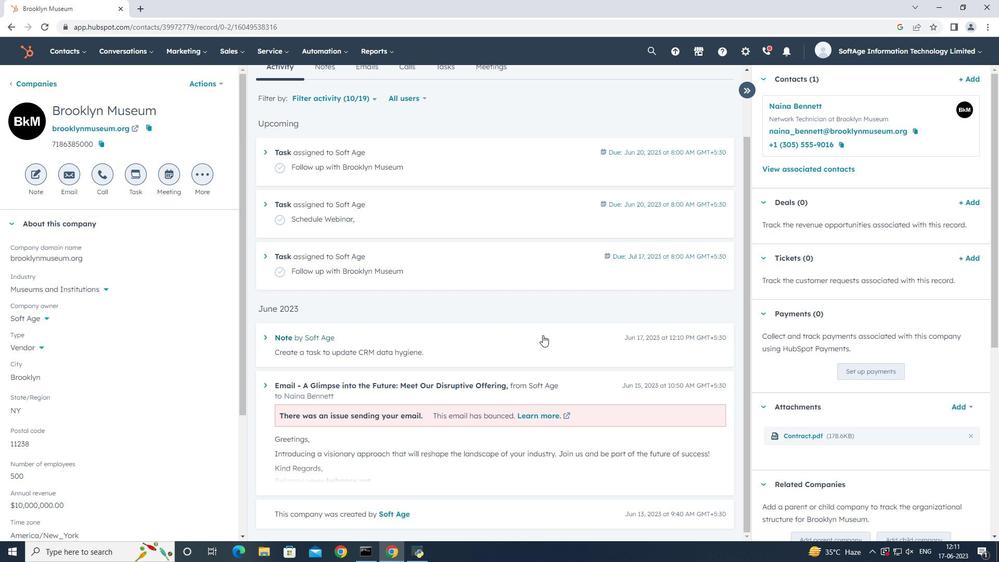 
Action: Mouse scrolled (542, 335) with delta (0, 0)
Screenshot: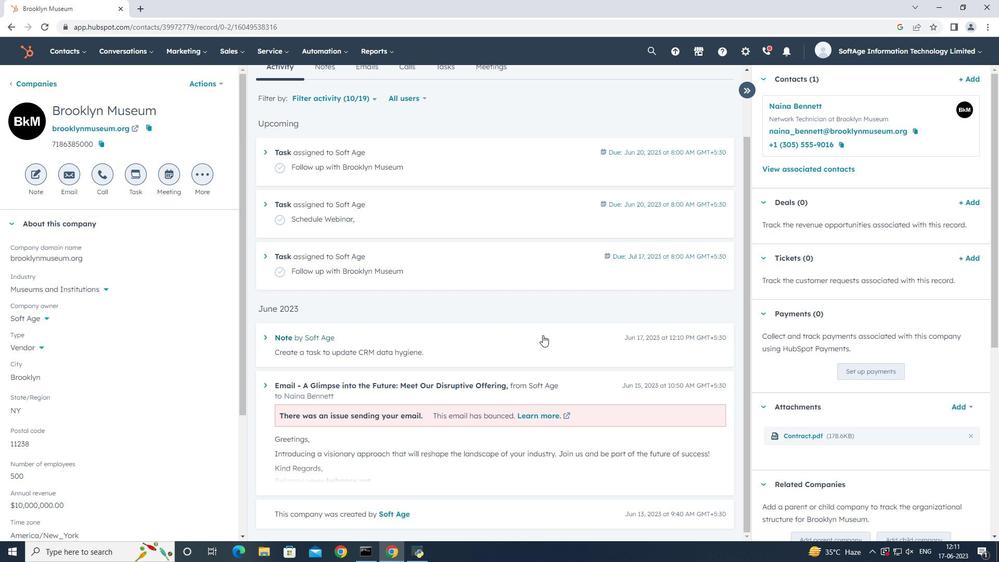
Action: Mouse scrolled (542, 335) with delta (0, 0)
Screenshot: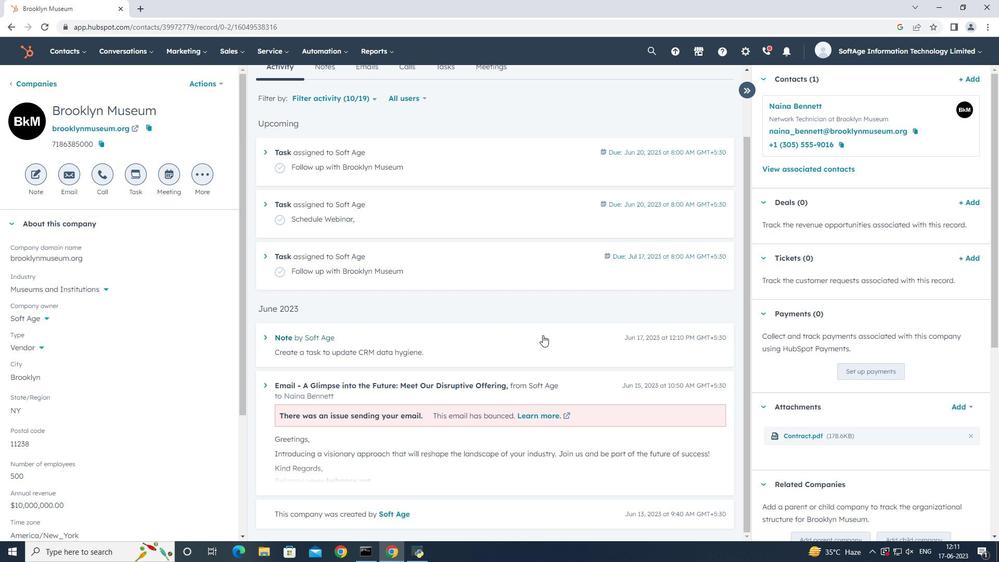 
